 Task: Enable Ctrl + 1-9 shortcut to switch panels.
Action: Mouse moved to (1057, 24)
Screenshot: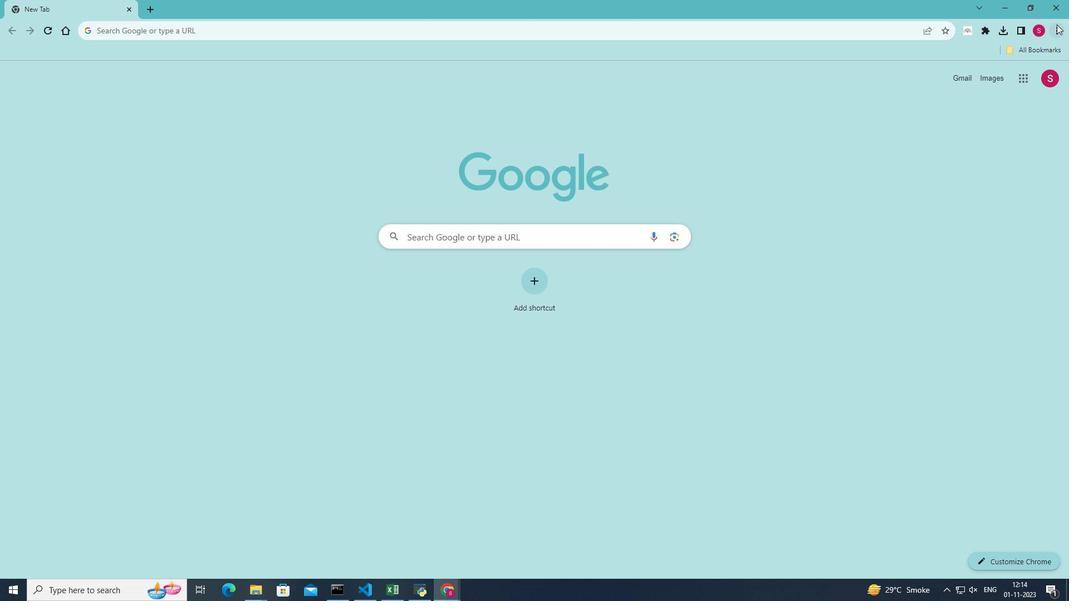 
Action: Mouse pressed left at (1057, 24)
Screenshot: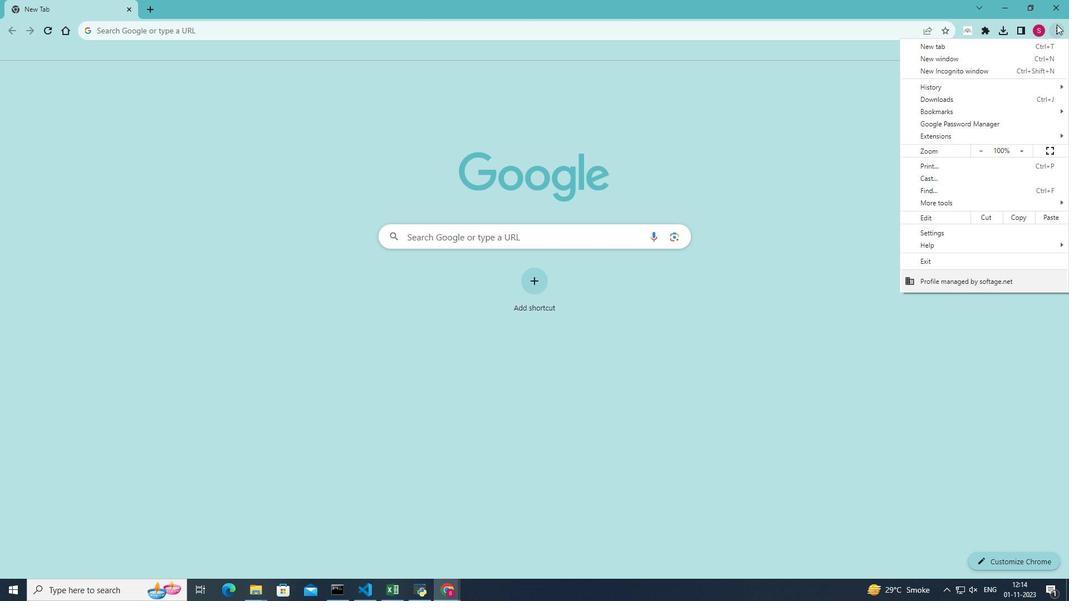 
Action: Mouse moved to (958, 205)
Screenshot: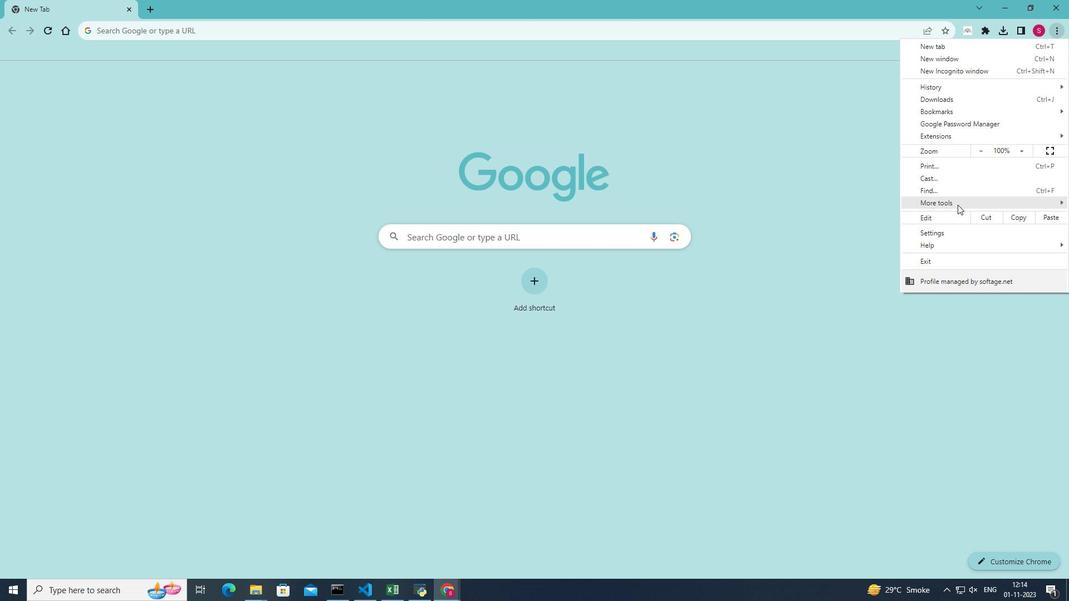 
Action: Mouse pressed left at (958, 205)
Screenshot: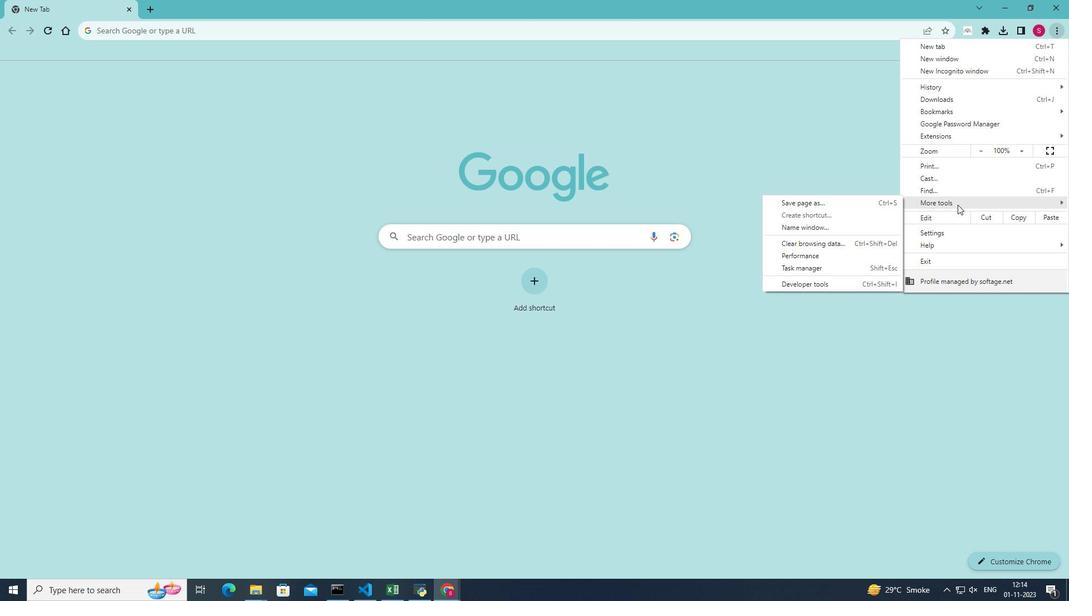 
Action: Mouse moved to (836, 283)
Screenshot: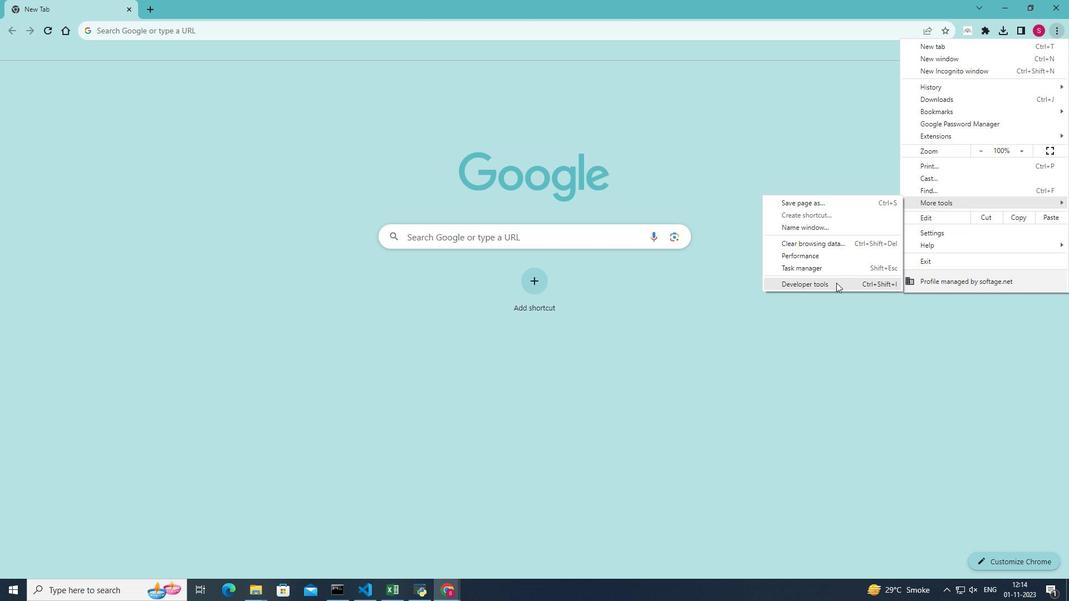 
Action: Mouse pressed left at (836, 283)
Screenshot: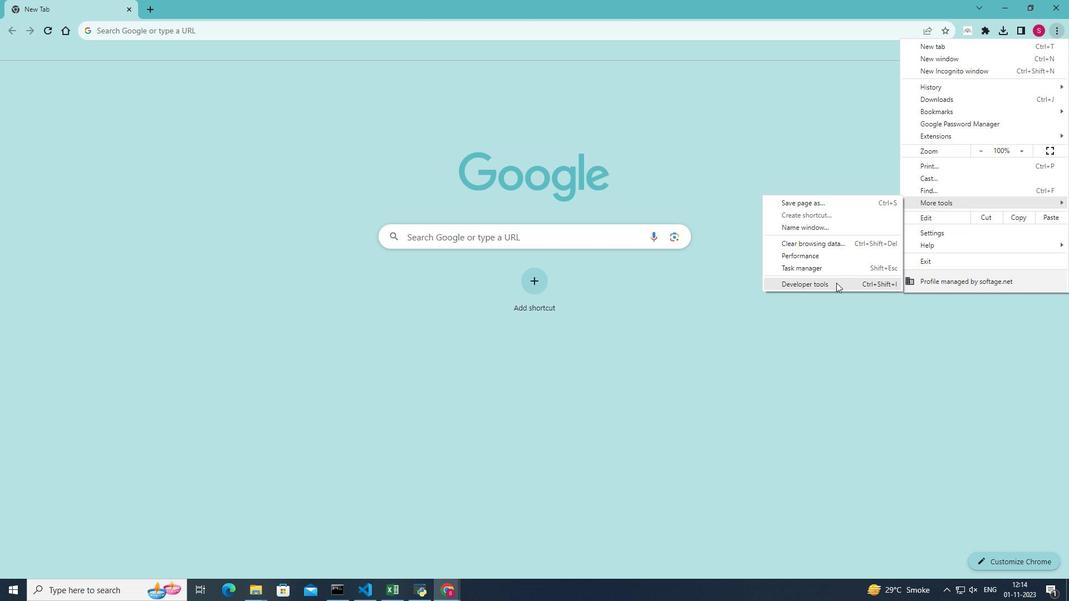 
Action: Mouse moved to (1026, 68)
Screenshot: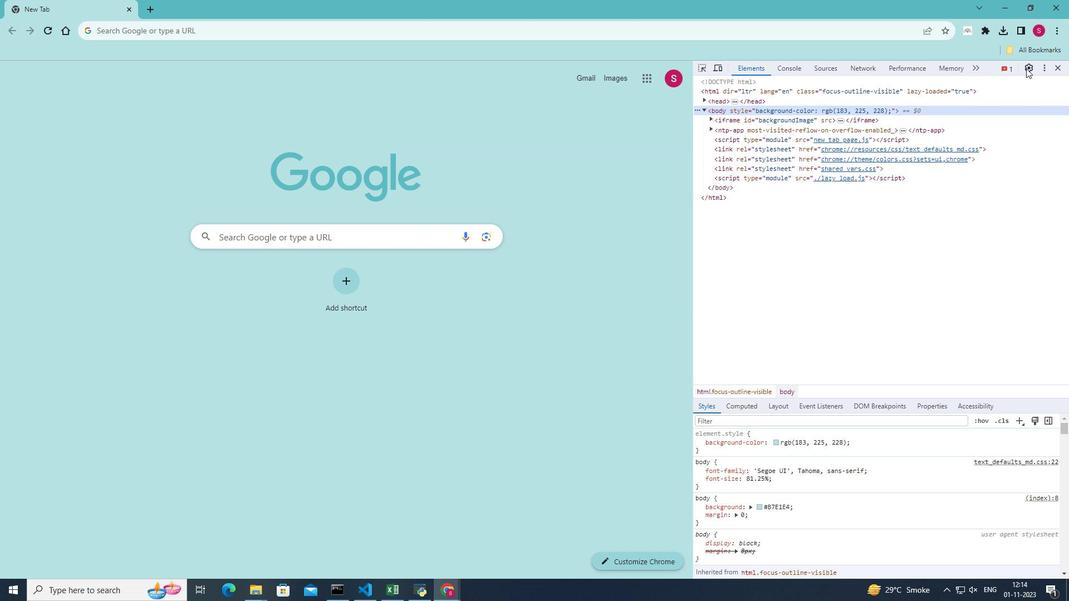 
Action: Mouse pressed left at (1026, 68)
Screenshot: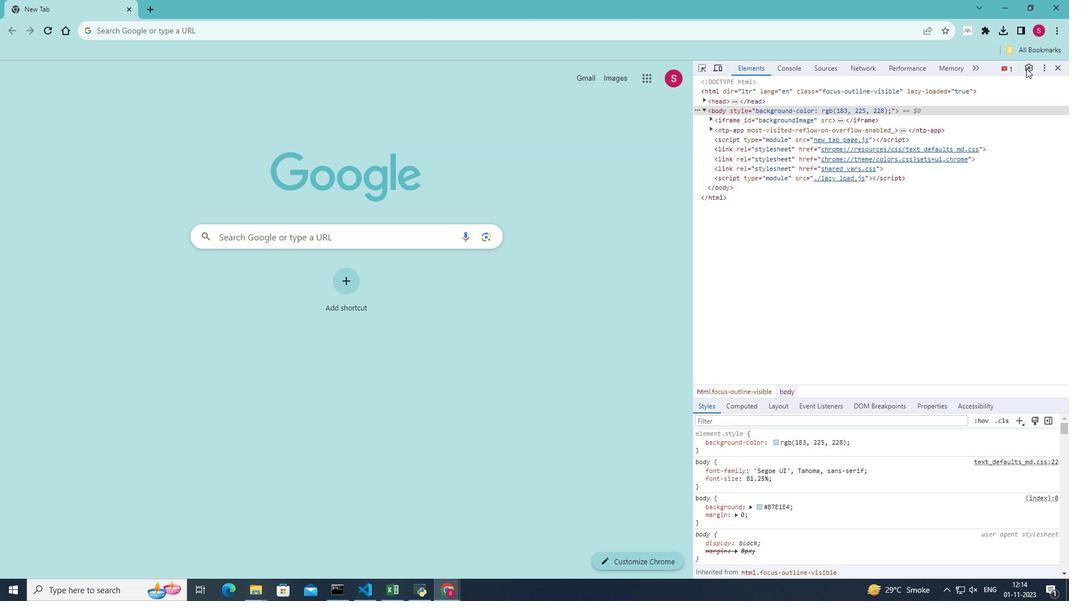 
Action: Mouse moved to (777, 251)
Screenshot: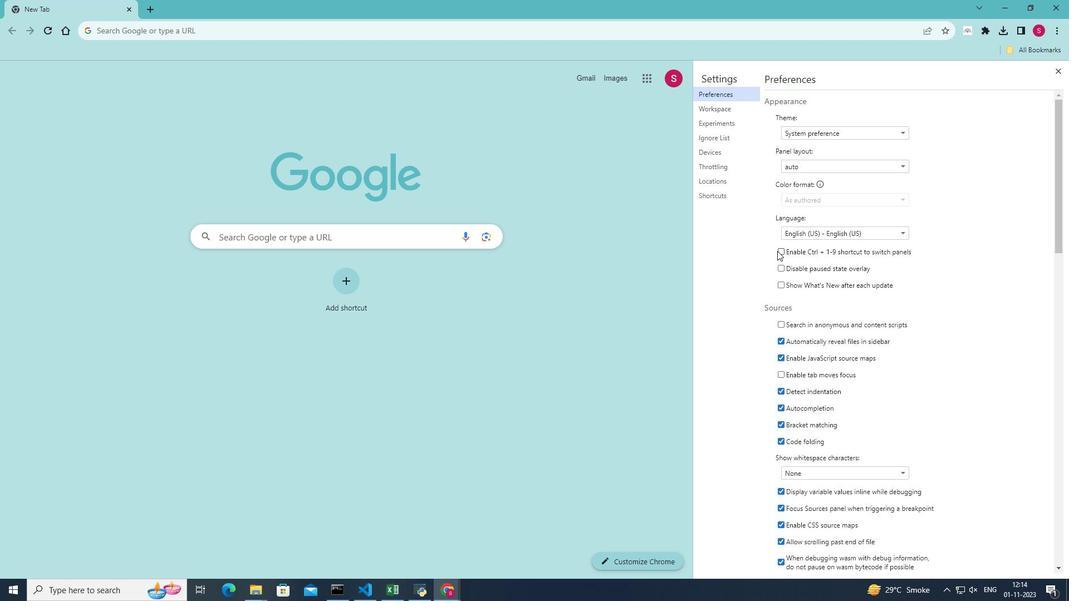 
Action: Mouse pressed left at (777, 251)
Screenshot: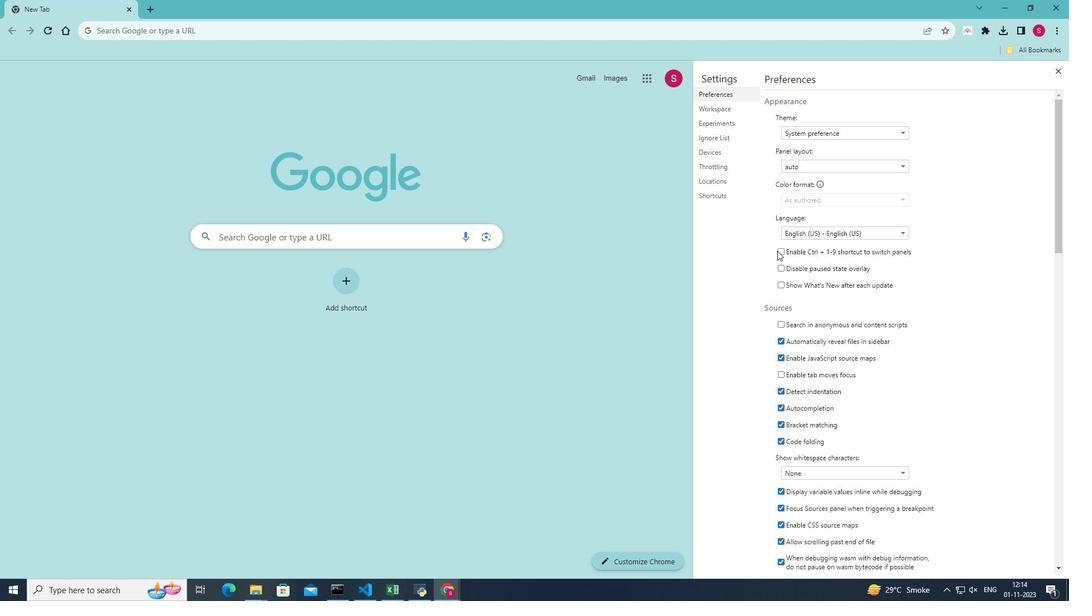 
Action: Mouse moved to (810, 337)
Screenshot: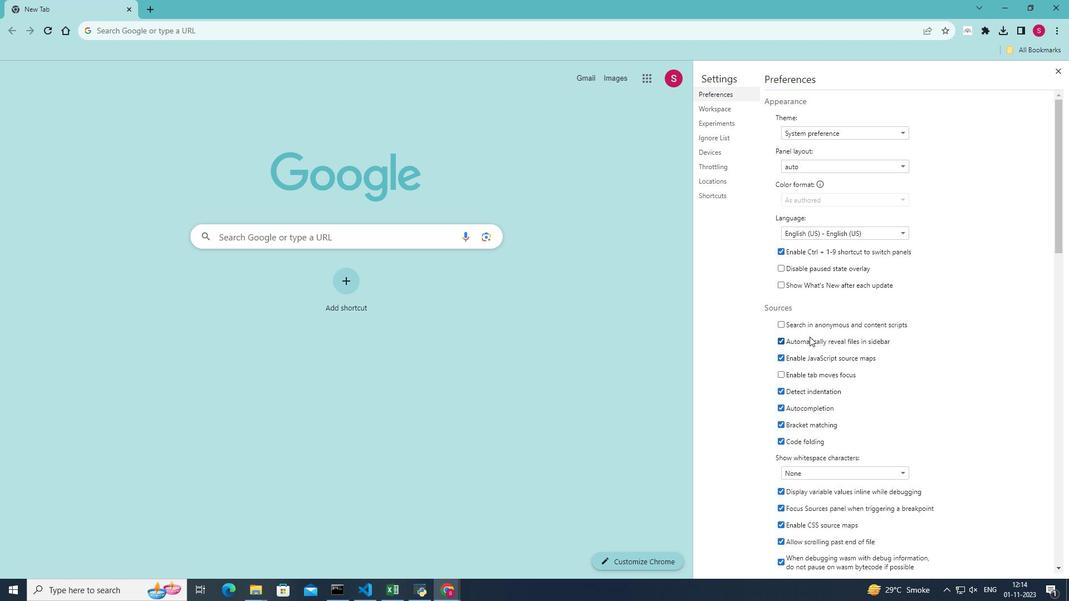 
